 Task: Create a due date automation trigger when advanced on, 2 days after a card is due add fields with custom field "Resume" set to a date more than 1 days ago at 11:00 AM.
Action: Mouse moved to (938, 73)
Screenshot: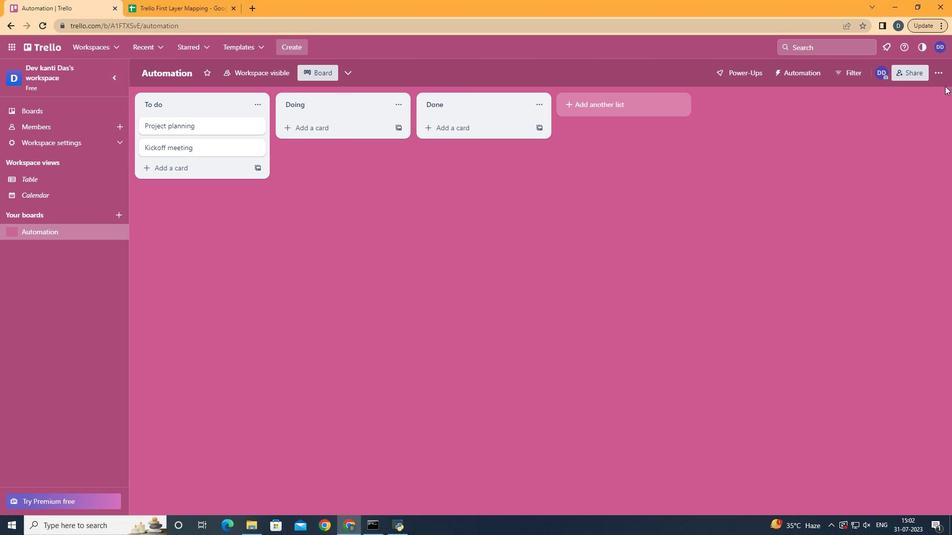 
Action: Mouse pressed left at (938, 73)
Screenshot: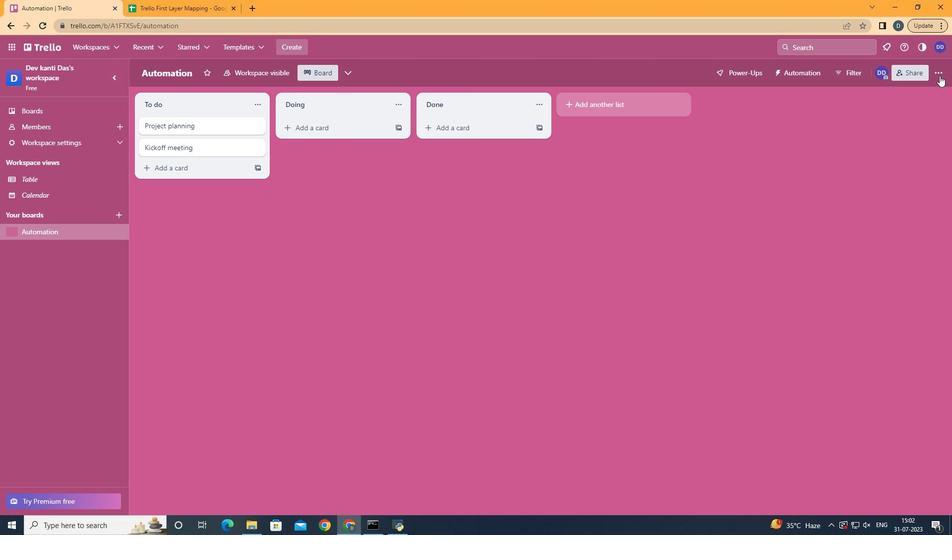 
Action: Mouse moved to (882, 206)
Screenshot: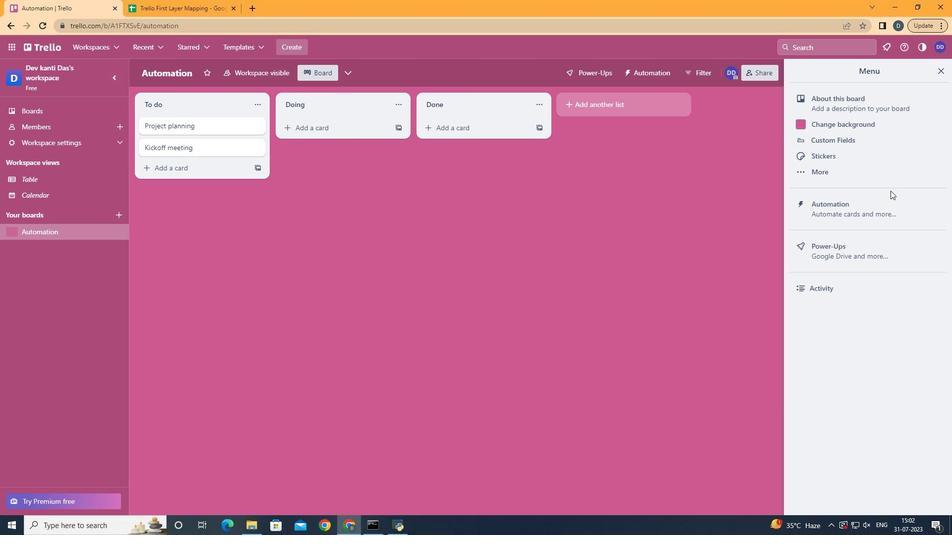 
Action: Mouse pressed left at (882, 206)
Screenshot: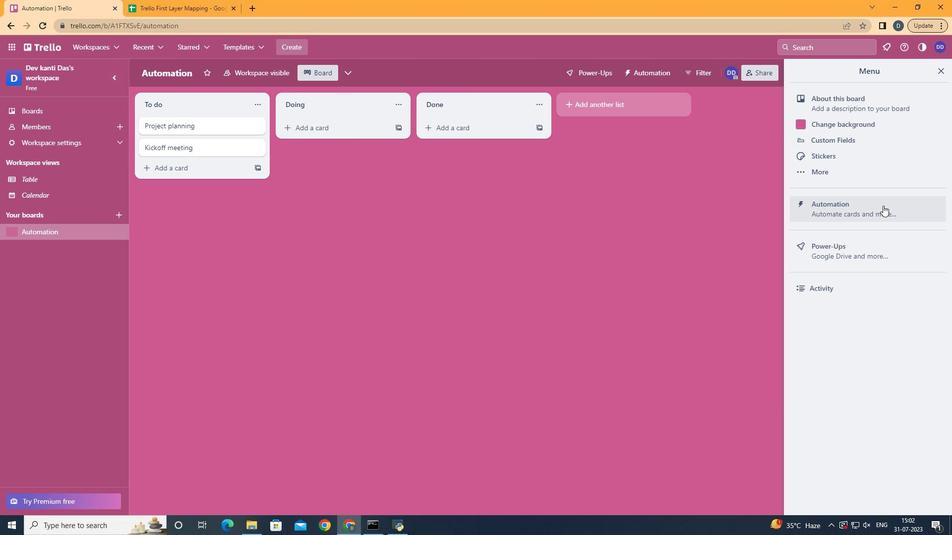
Action: Mouse moved to (205, 204)
Screenshot: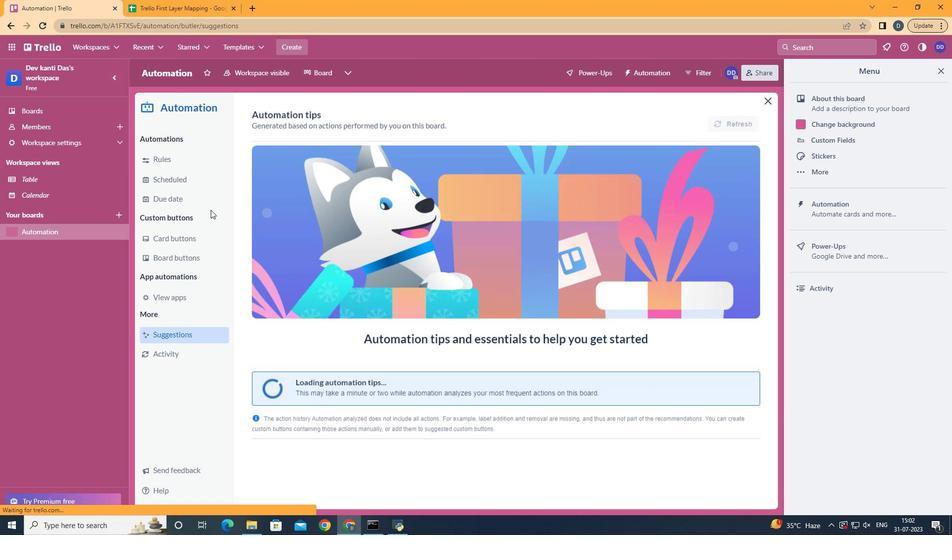 
Action: Mouse pressed left at (205, 204)
Screenshot: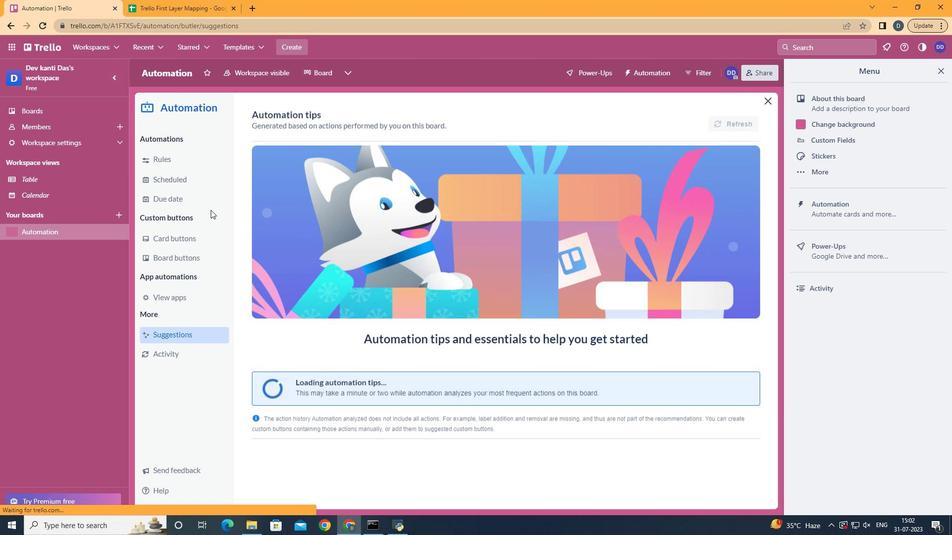 
Action: Mouse moved to (708, 119)
Screenshot: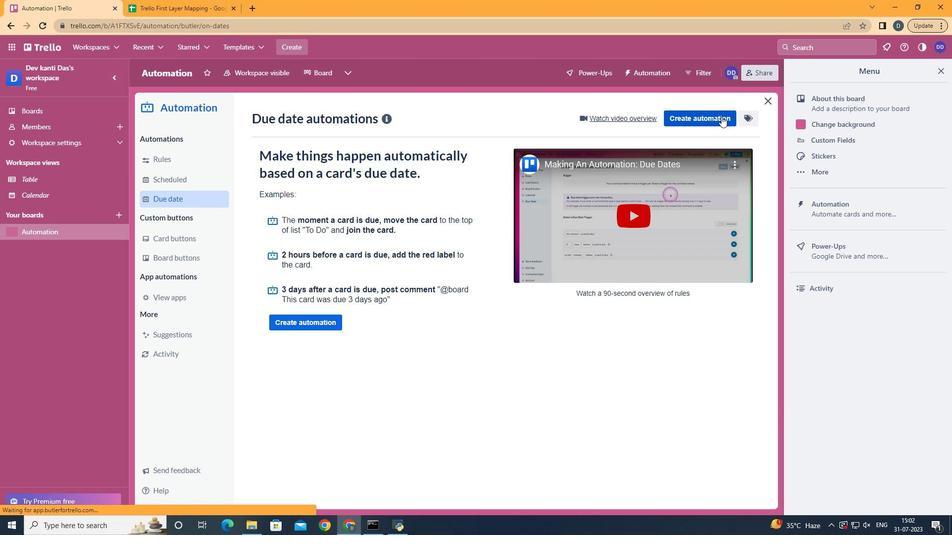 
Action: Mouse pressed left at (708, 119)
Screenshot: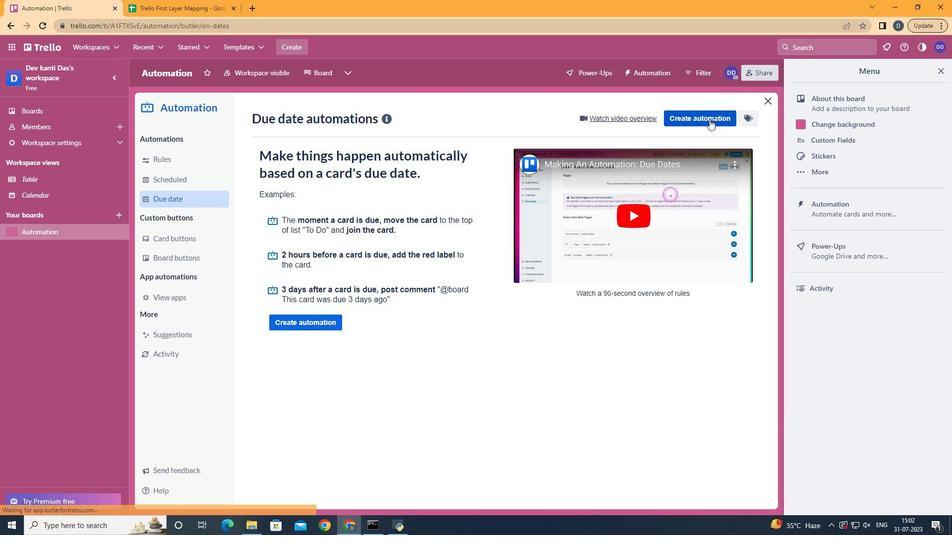 
Action: Mouse moved to (483, 211)
Screenshot: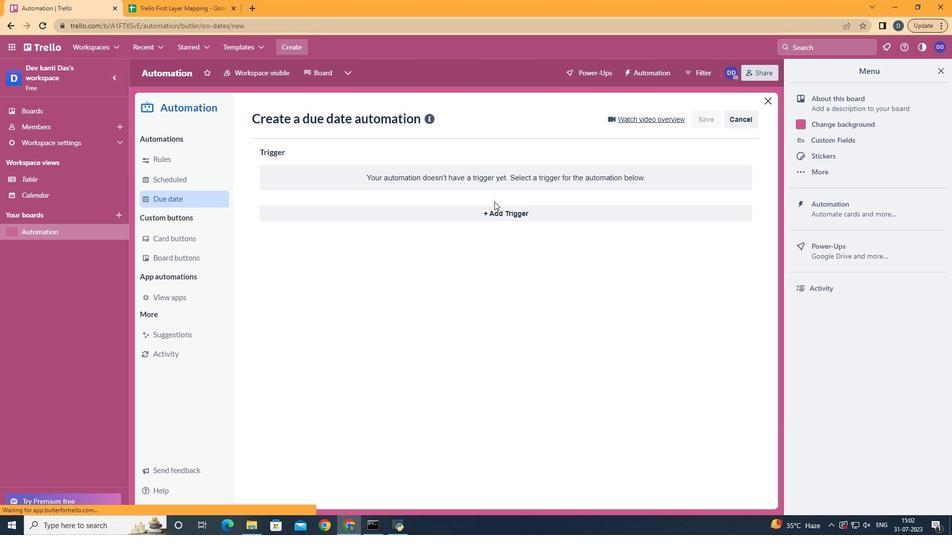 
Action: Mouse pressed left at (483, 211)
Screenshot: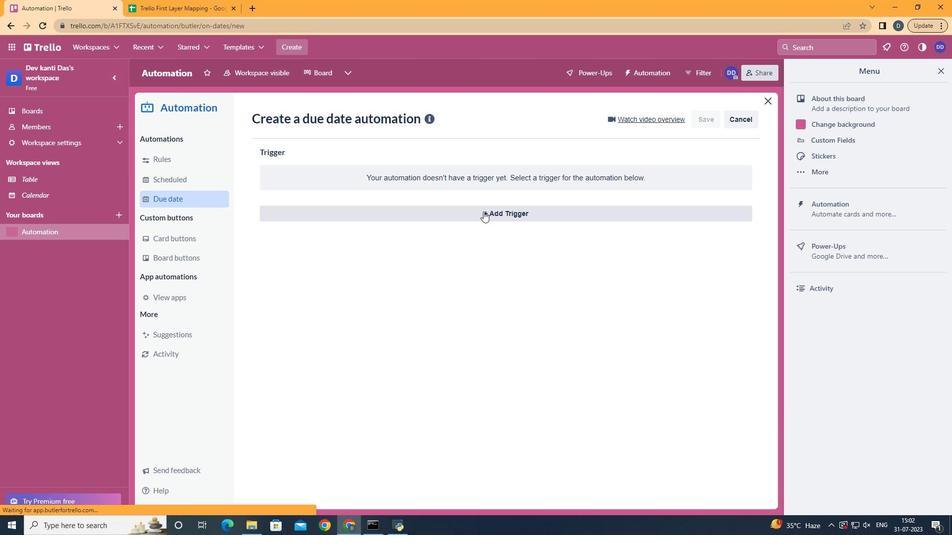 
Action: Mouse moved to (347, 403)
Screenshot: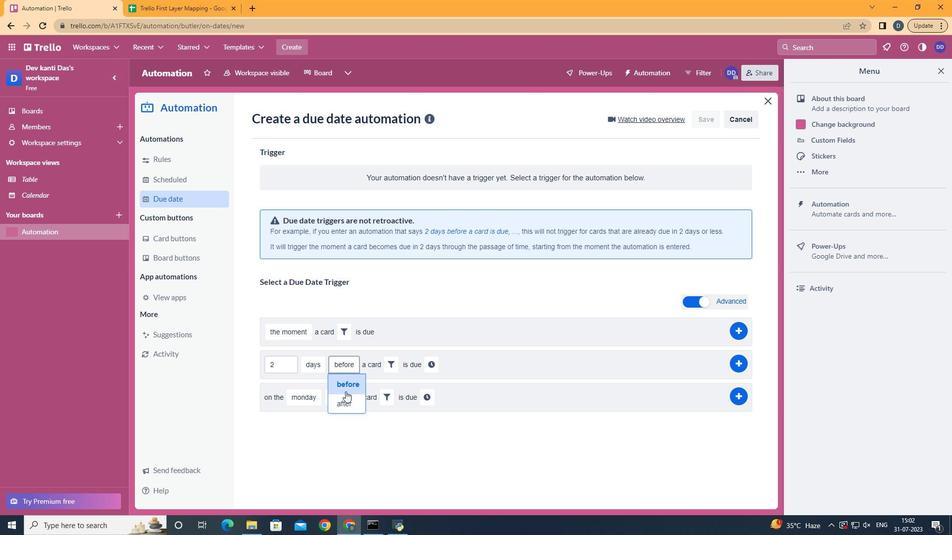 
Action: Mouse pressed left at (347, 403)
Screenshot: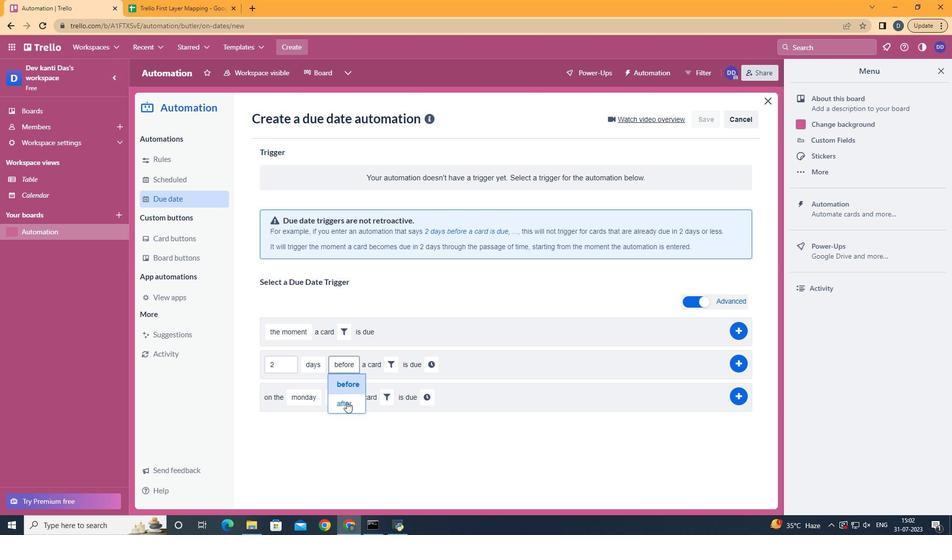 
Action: Mouse moved to (387, 361)
Screenshot: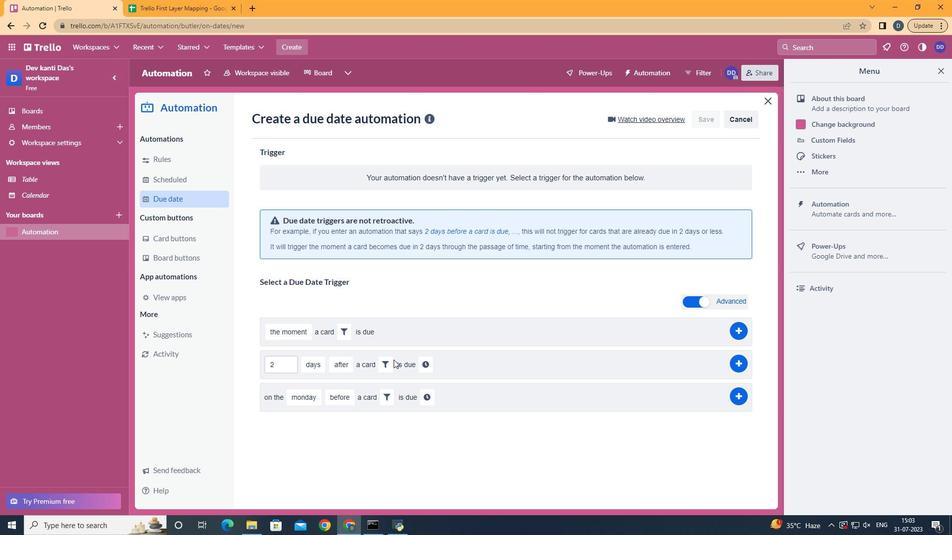 
Action: Mouse pressed left at (387, 361)
Screenshot: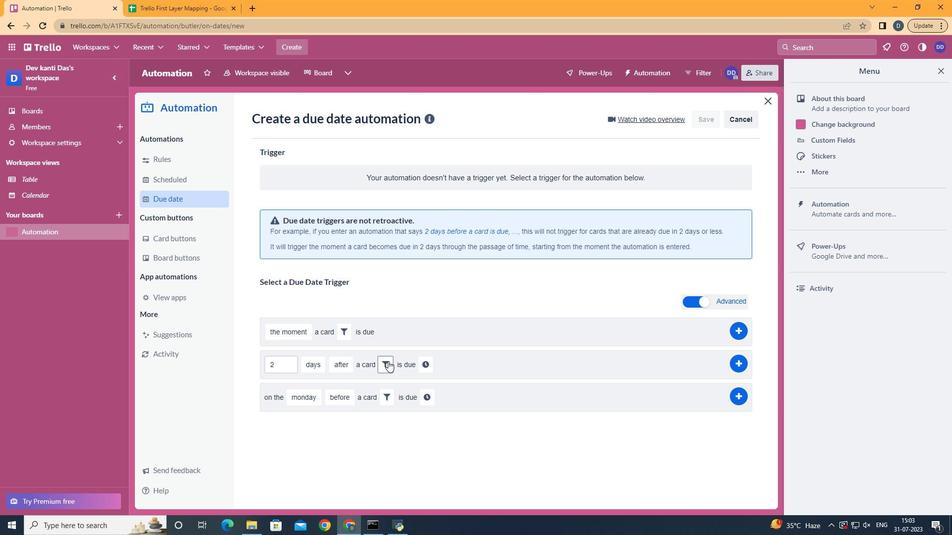 
Action: Mouse moved to (550, 400)
Screenshot: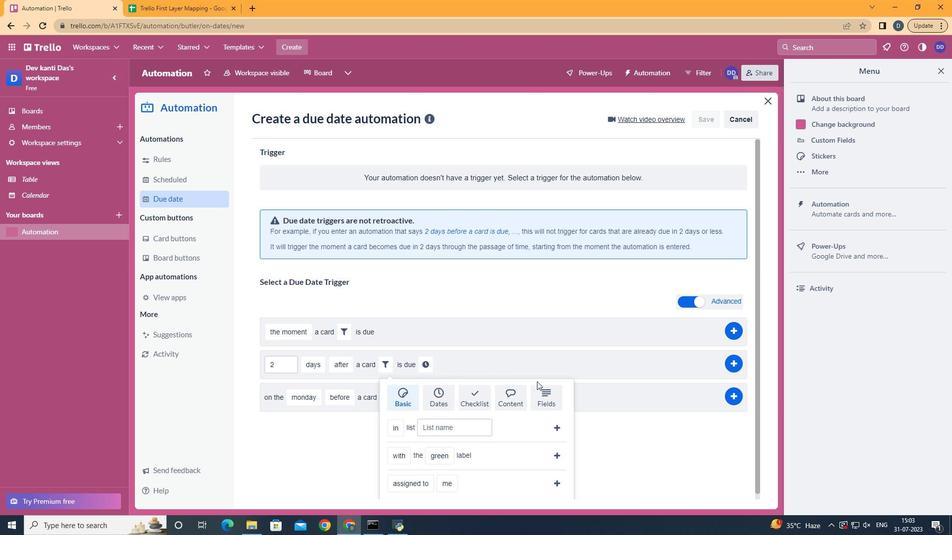 
Action: Mouse pressed left at (550, 400)
Screenshot: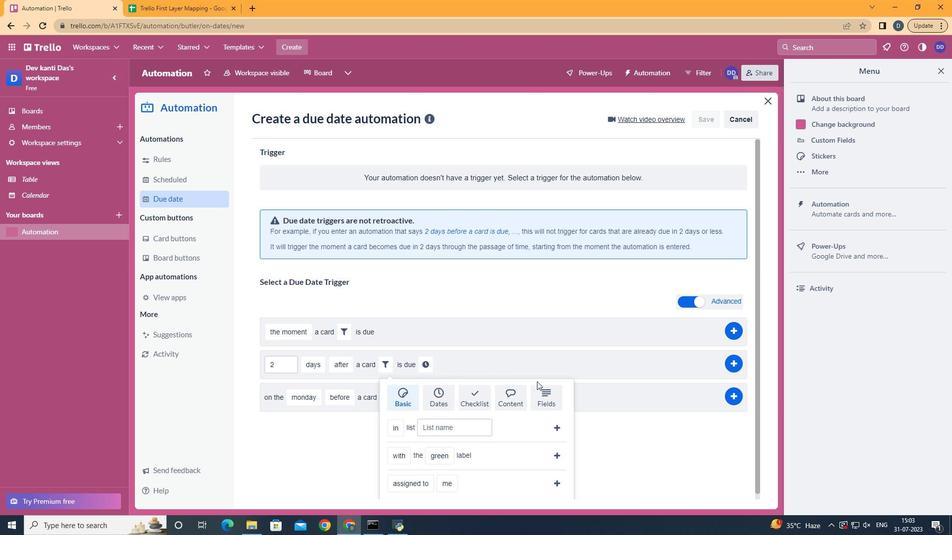 
Action: Mouse scrolled (550, 399) with delta (0, 0)
Screenshot: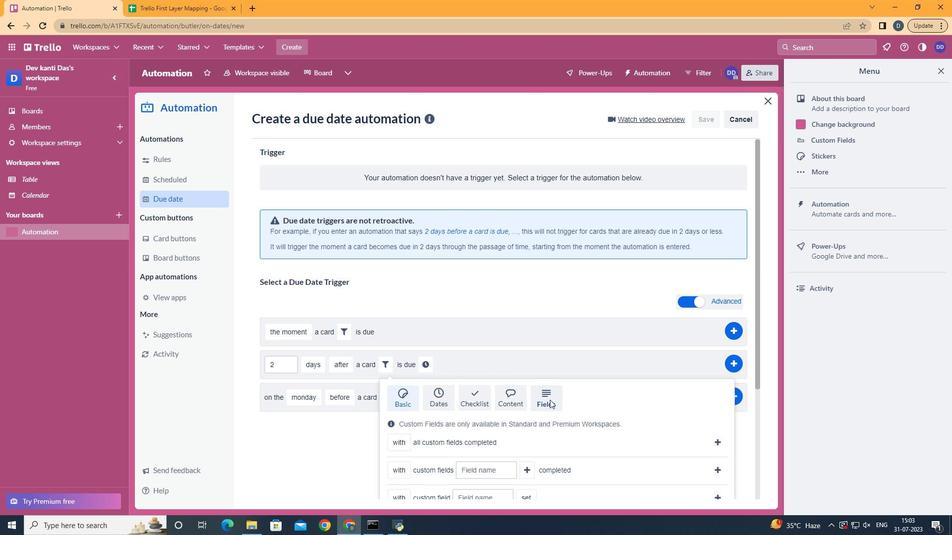 
Action: Mouse scrolled (550, 399) with delta (0, 0)
Screenshot: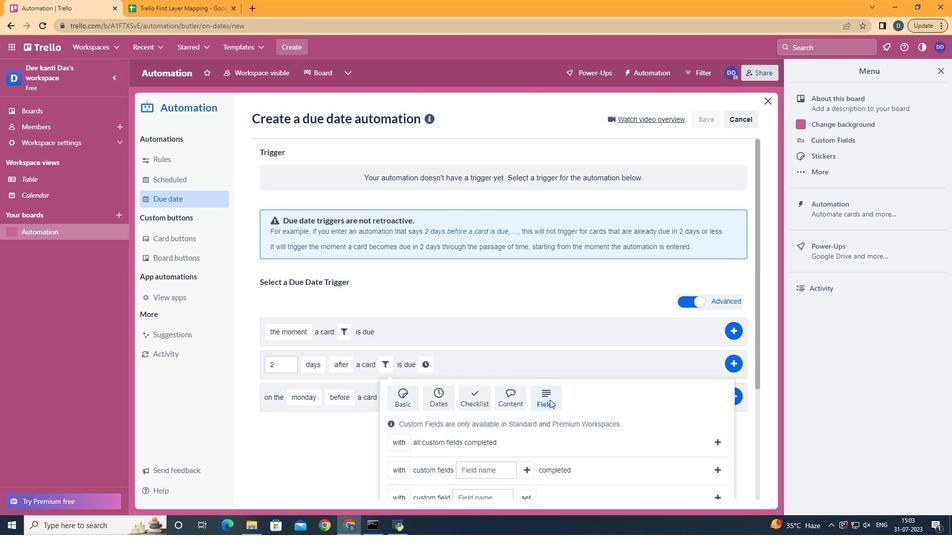 
Action: Mouse scrolled (550, 399) with delta (0, 0)
Screenshot: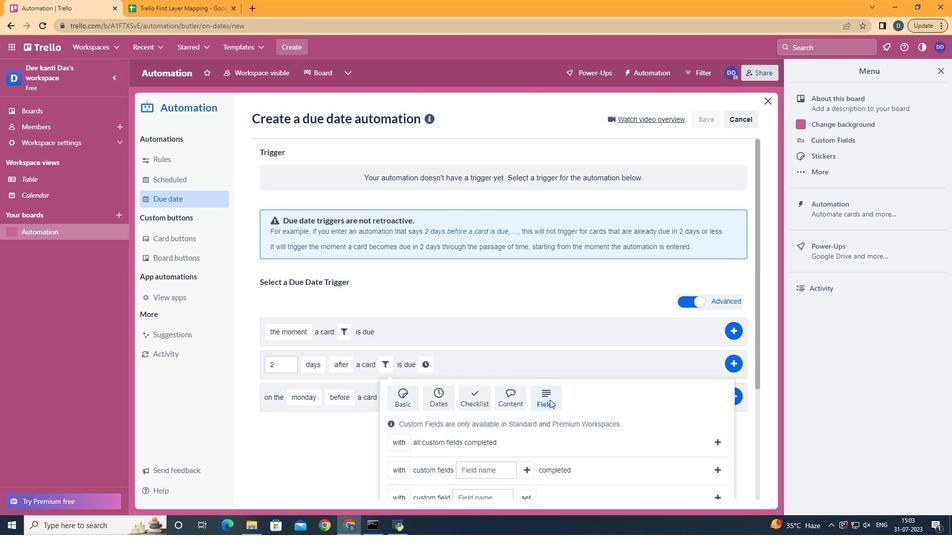 
Action: Mouse scrolled (550, 399) with delta (0, 0)
Screenshot: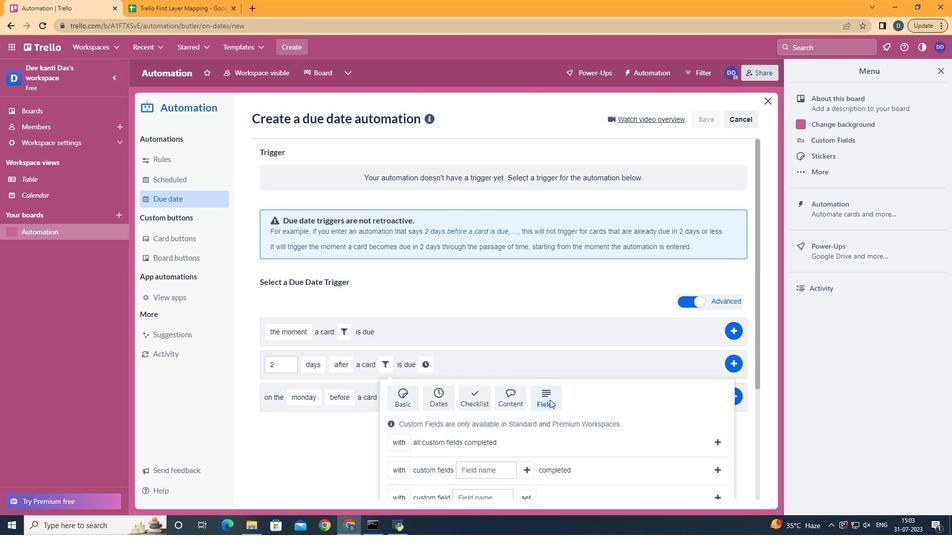 
Action: Mouse scrolled (550, 399) with delta (0, 0)
Screenshot: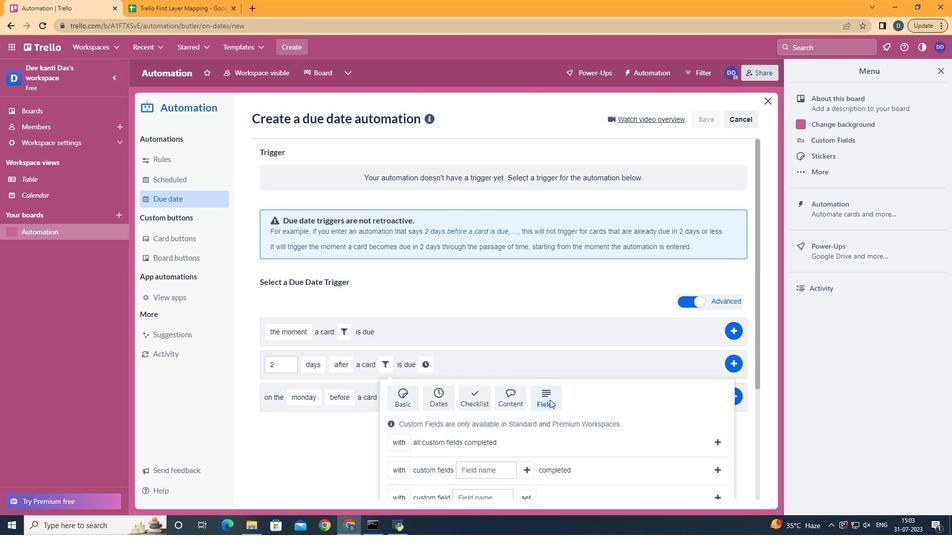 
Action: Mouse scrolled (550, 399) with delta (0, 0)
Screenshot: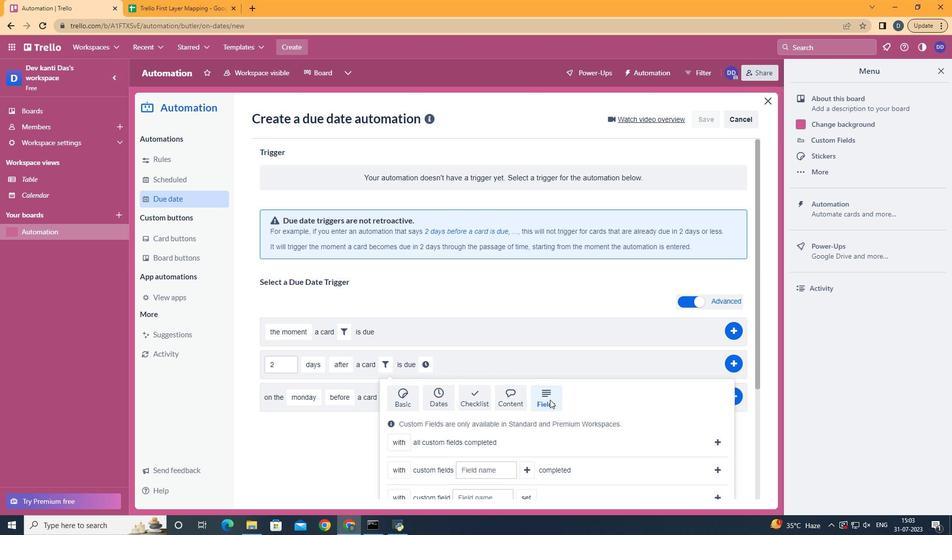 
Action: Mouse moved to (412, 436)
Screenshot: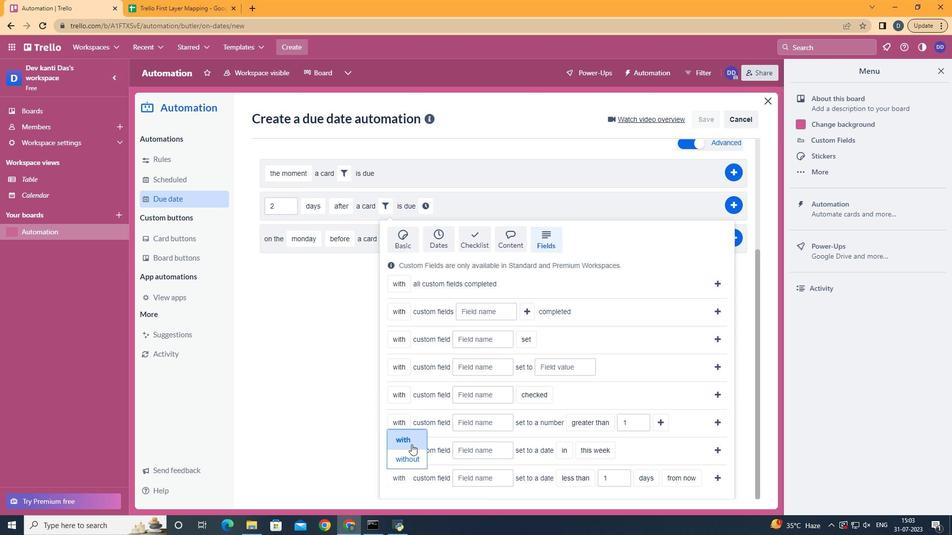 
Action: Mouse pressed left at (412, 436)
Screenshot: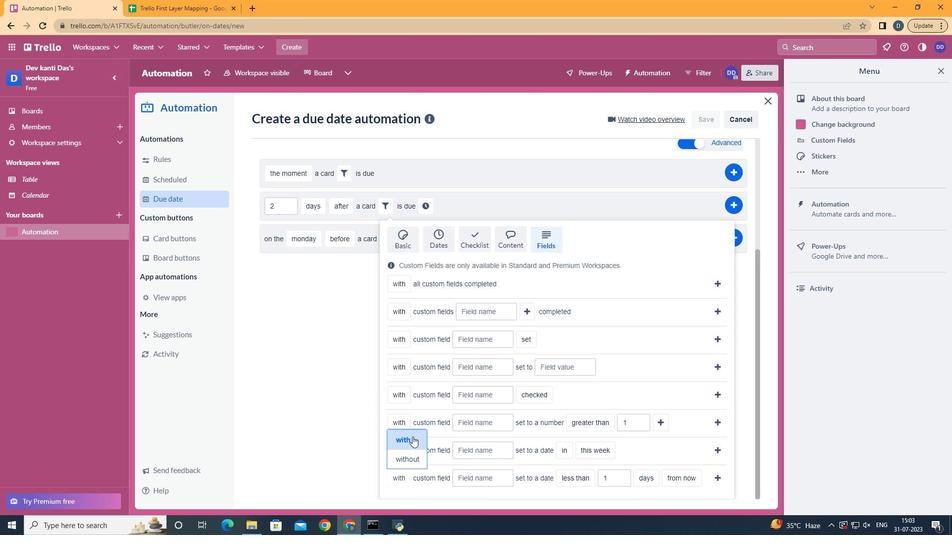 
Action: Mouse moved to (477, 475)
Screenshot: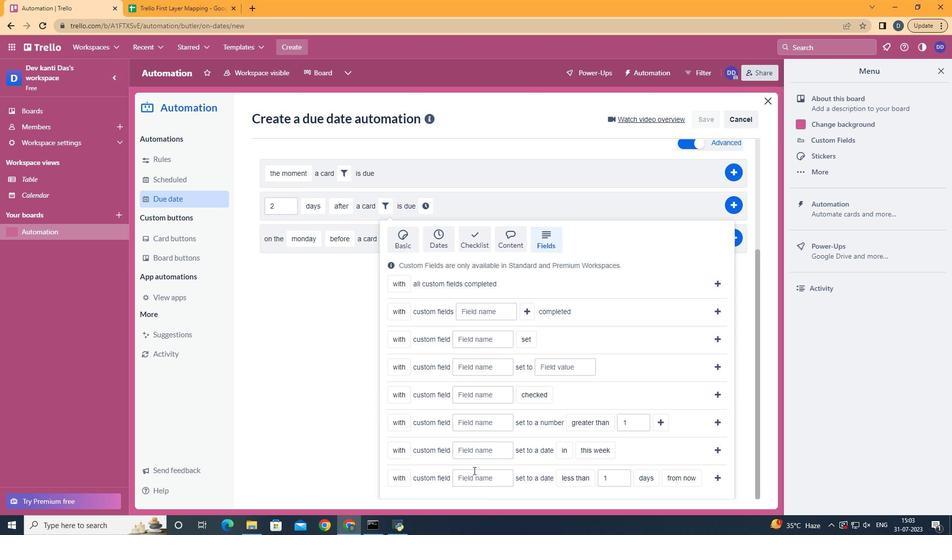 
Action: Mouse pressed left at (477, 475)
Screenshot: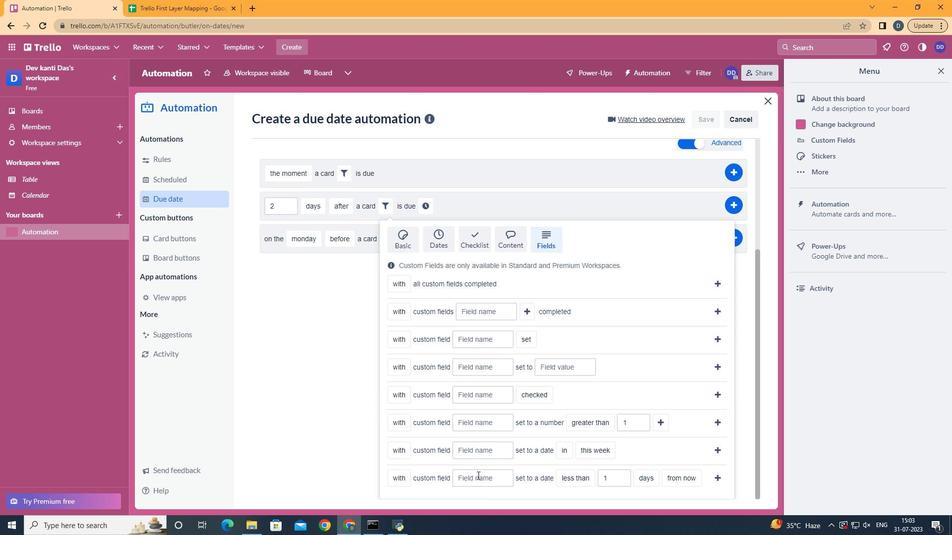 
Action: Key pressed <Key.shift>Resume
Screenshot: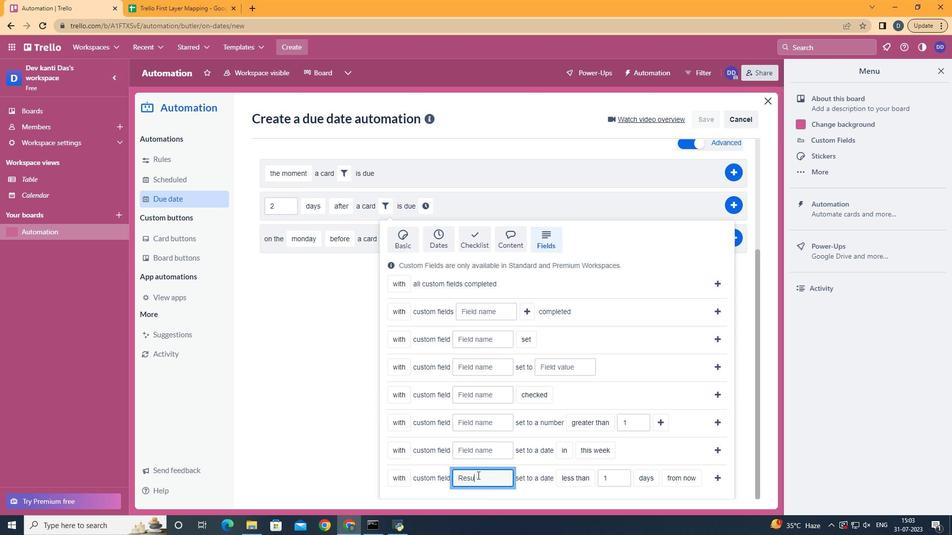 
Action: Mouse moved to (587, 436)
Screenshot: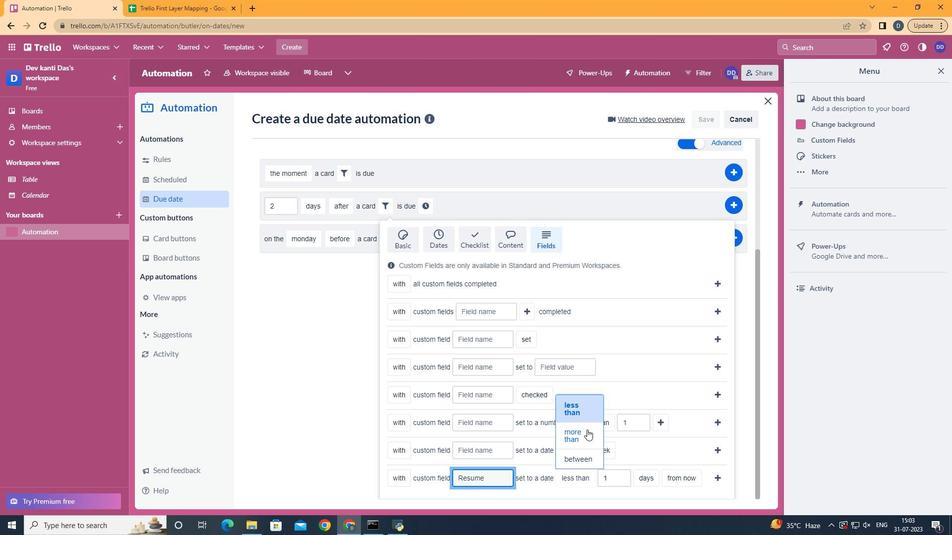 
Action: Mouse pressed left at (587, 436)
Screenshot: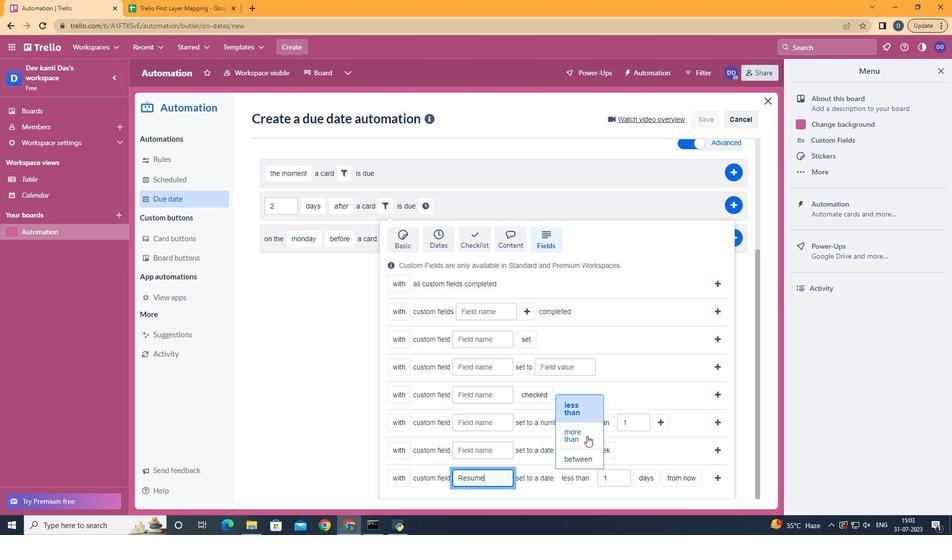 
Action: Mouse moved to (645, 434)
Screenshot: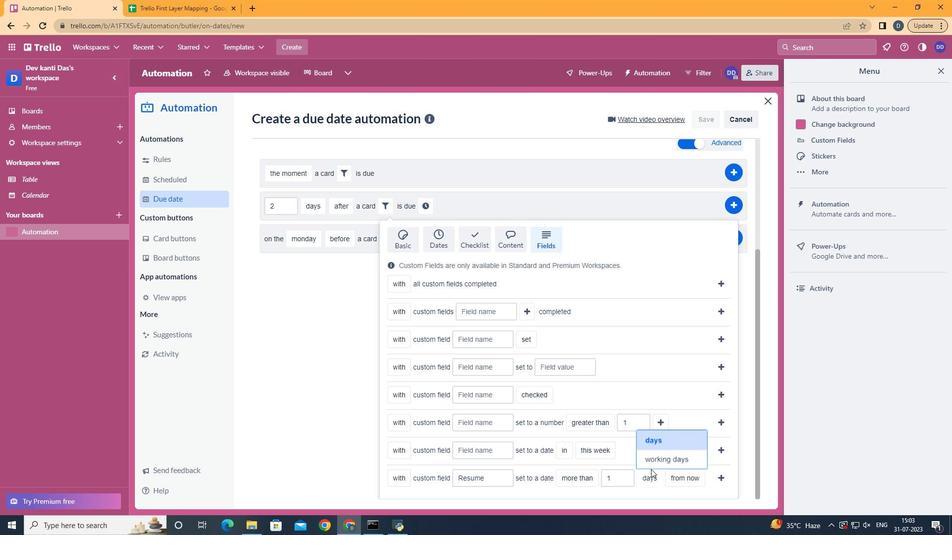 
Action: Mouse pressed left at (645, 434)
Screenshot: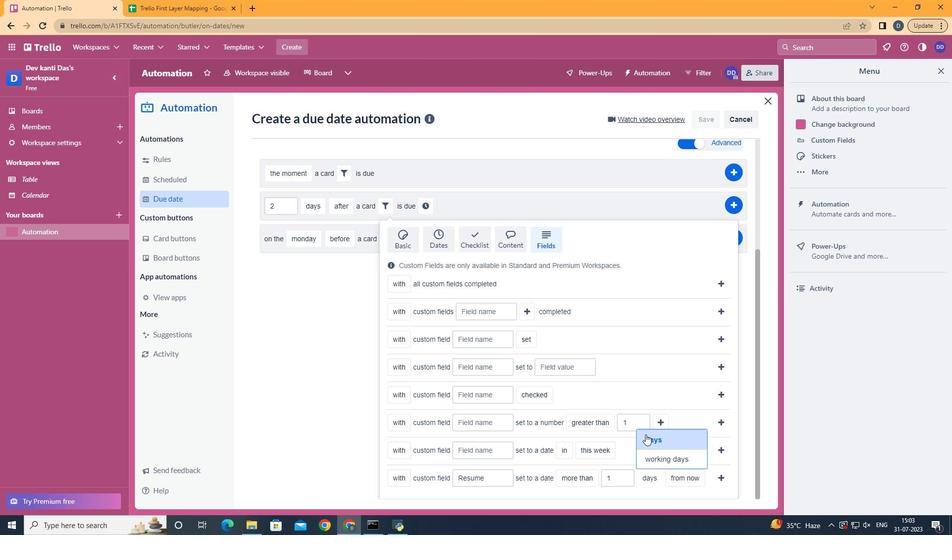 
Action: Mouse moved to (681, 457)
Screenshot: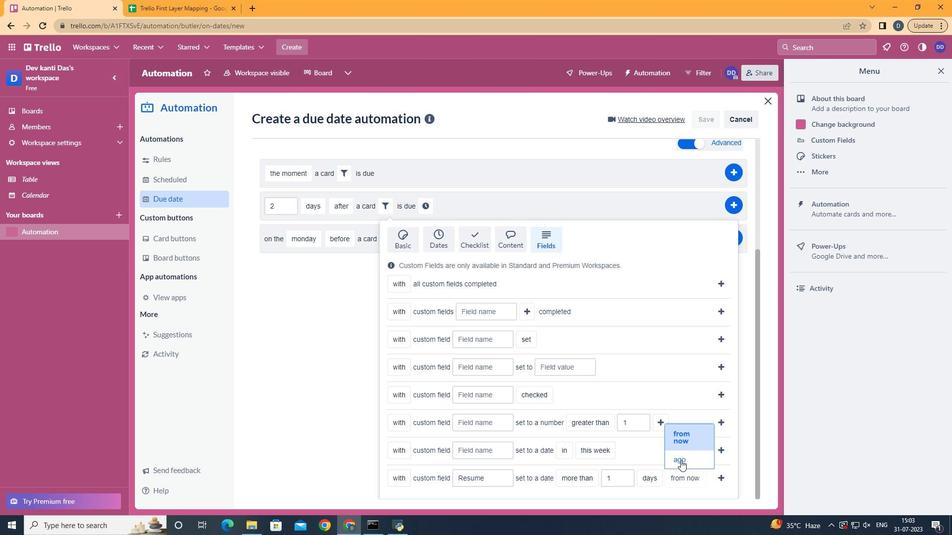 
Action: Mouse pressed left at (681, 457)
Screenshot: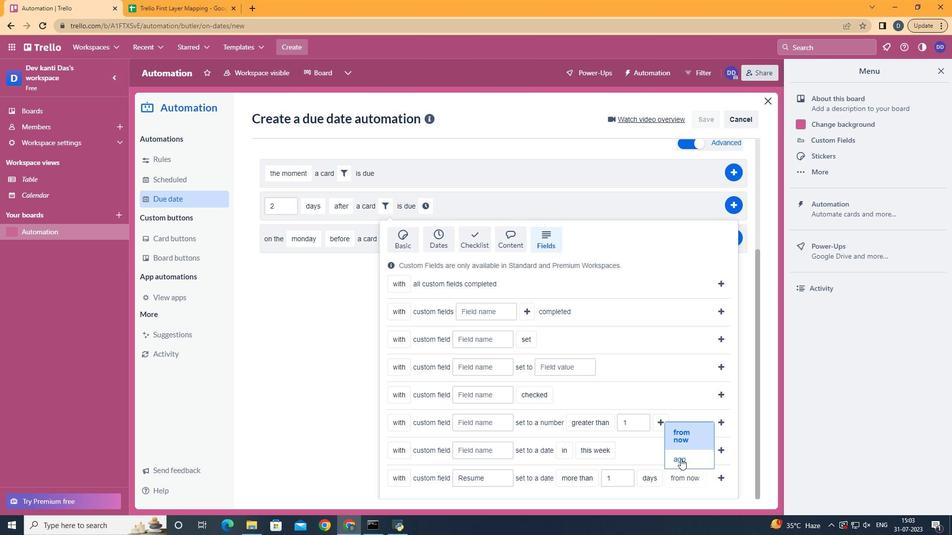 
Action: Mouse moved to (703, 478)
Screenshot: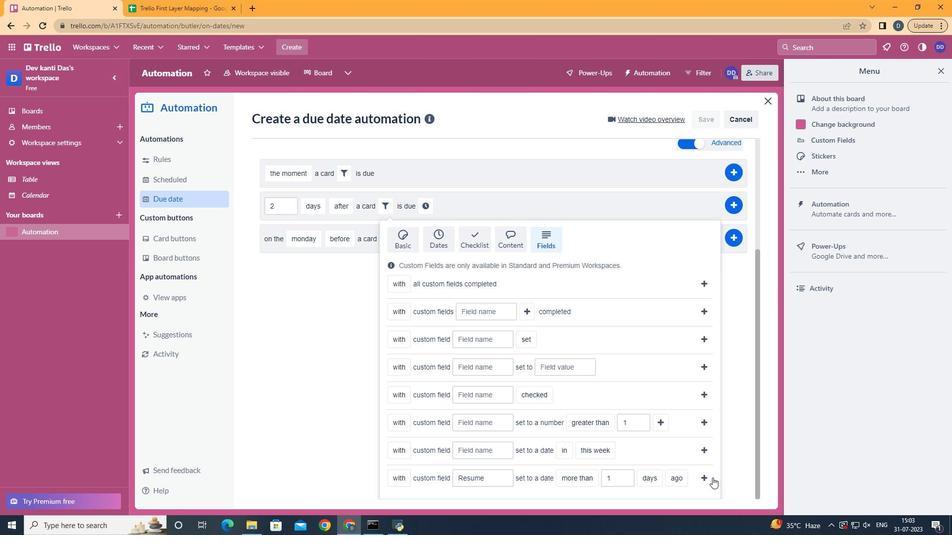 
Action: Mouse pressed left at (703, 478)
Screenshot: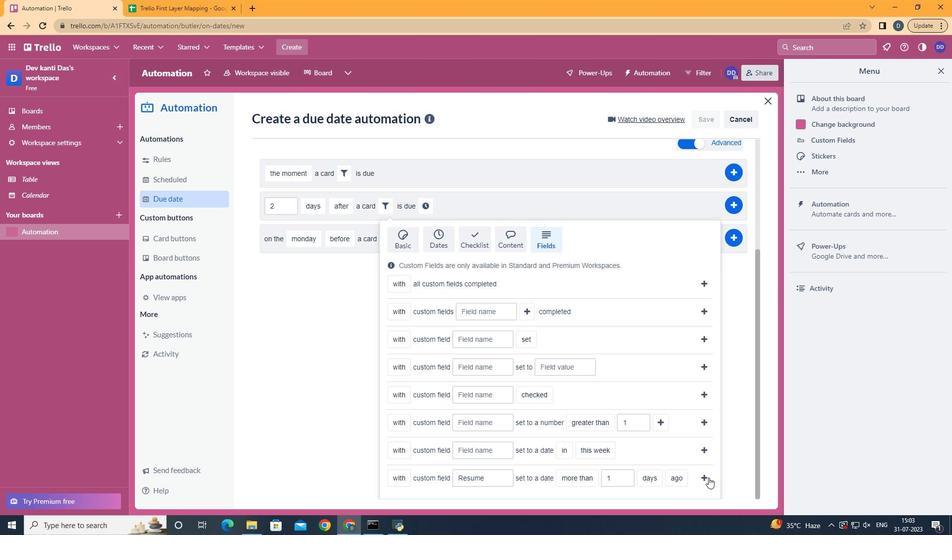
Action: Mouse moved to (646, 371)
Screenshot: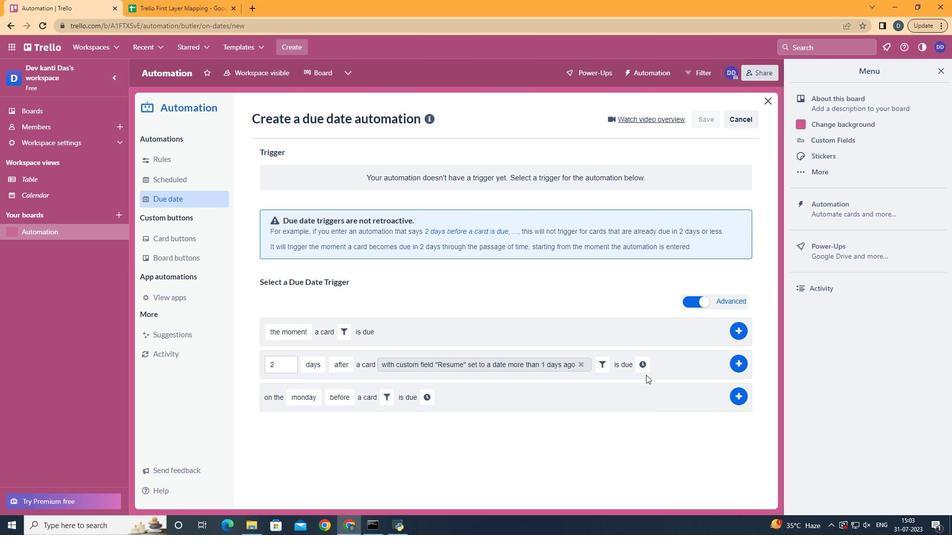 
Action: Mouse pressed left at (646, 371)
Screenshot: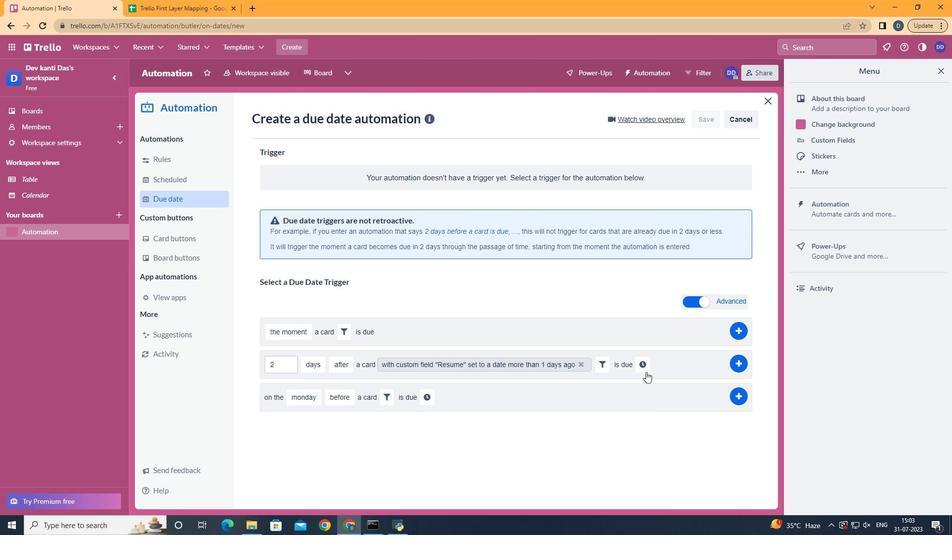 
Action: Mouse moved to (305, 384)
Screenshot: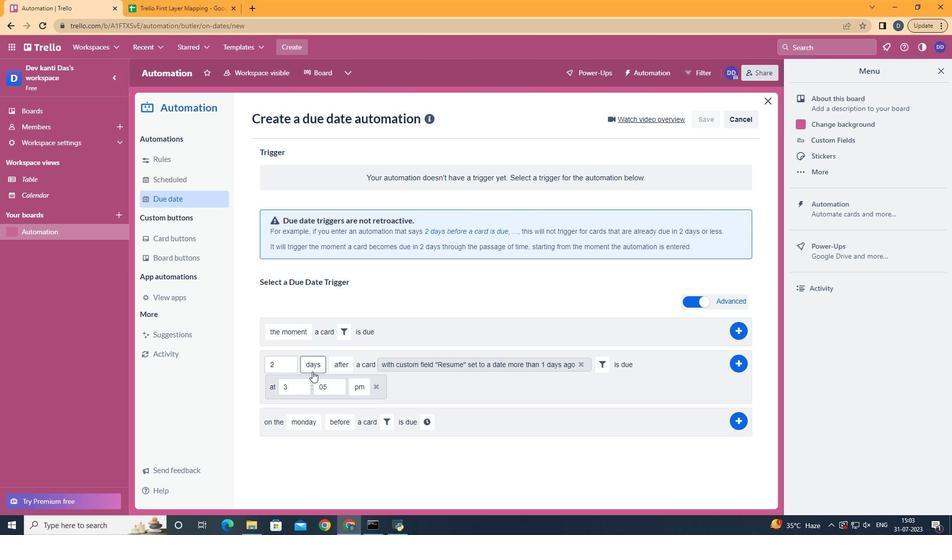 
Action: Mouse pressed left at (305, 384)
Screenshot: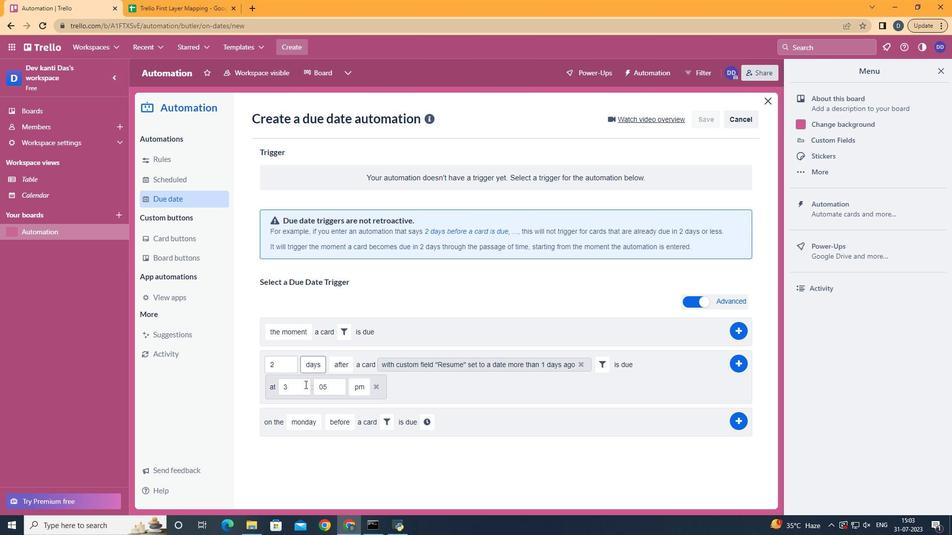 
Action: Key pressed <Key.backspace>11
Screenshot: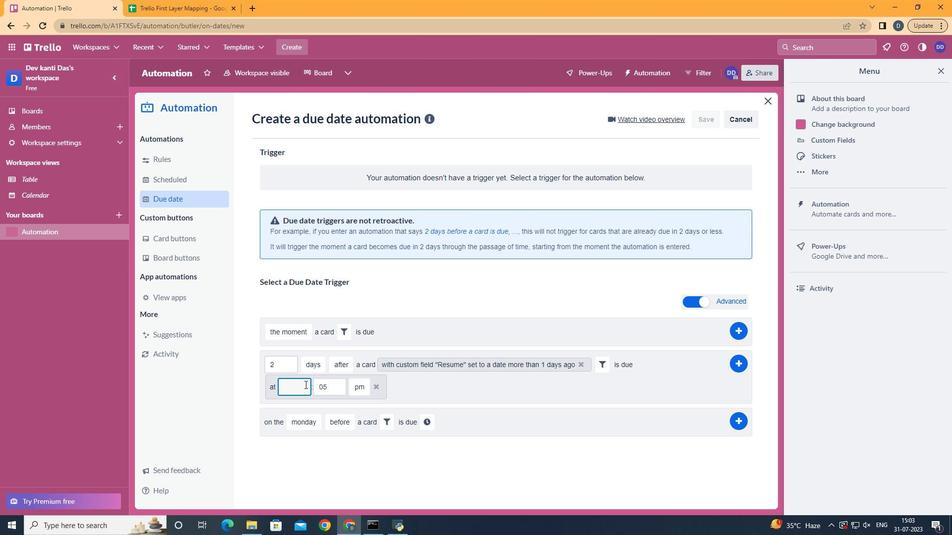 
Action: Mouse moved to (341, 387)
Screenshot: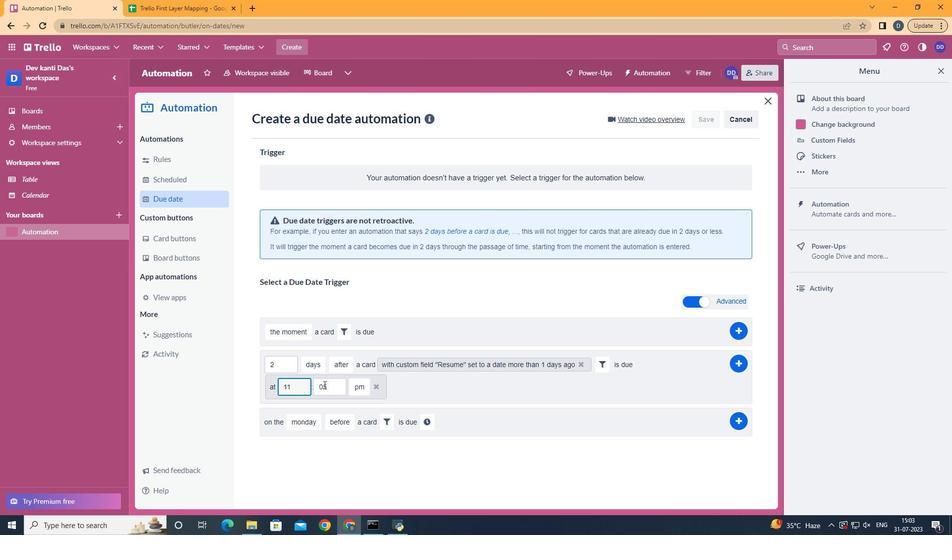 
Action: Mouse pressed left at (341, 387)
Screenshot: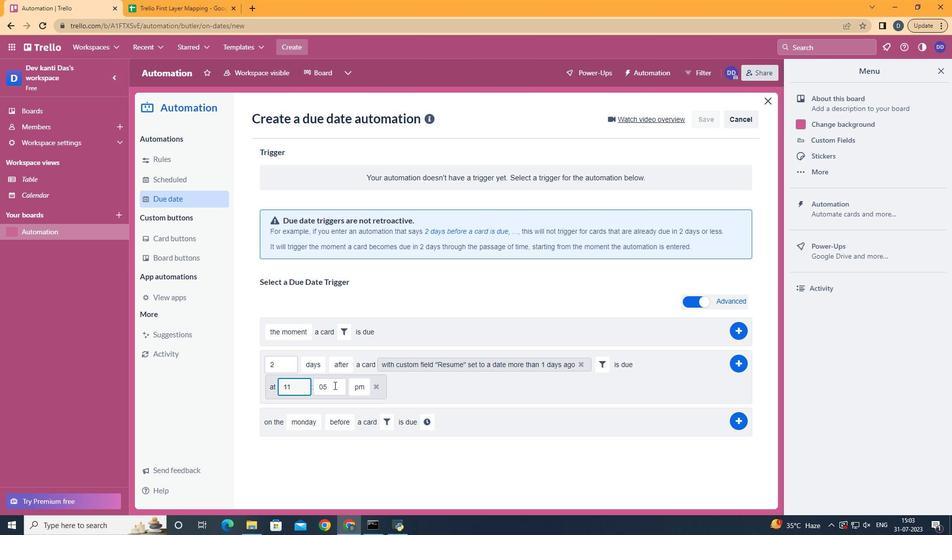 
Action: Key pressed <Key.backspace>0
Screenshot: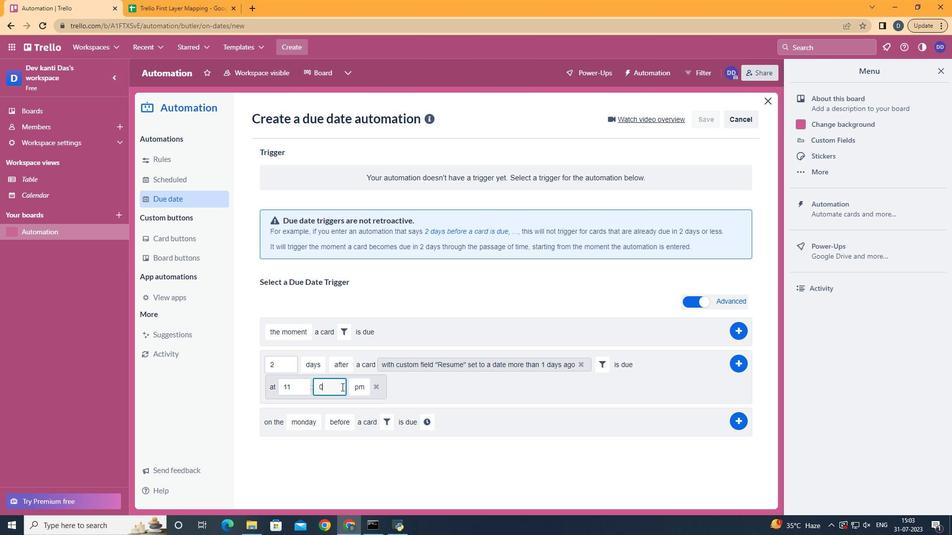 
Action: Mouse moved to (362, 409)
Screenshot: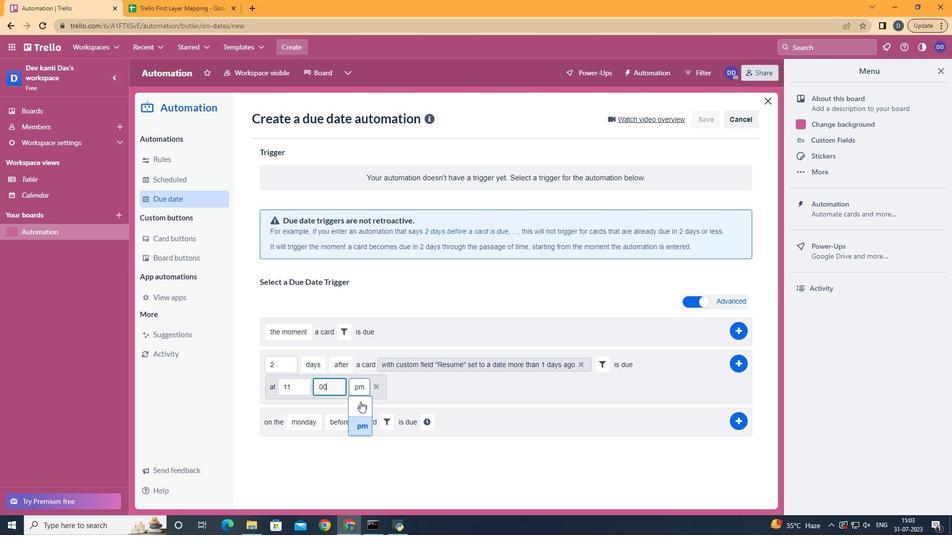 
Action: Mouse pressed left at (362, 409)
Screenshot: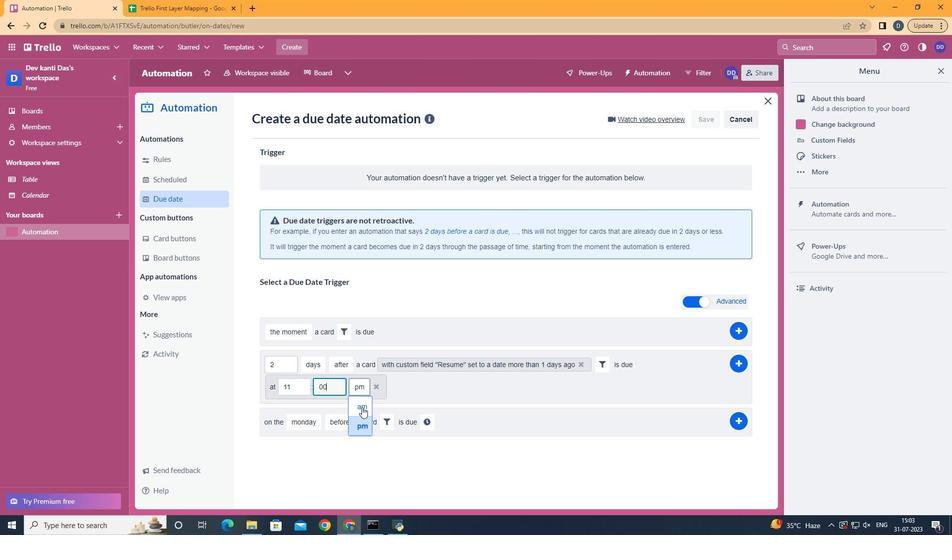 
Action: Mouse moved to (743, 360)
Screenshot: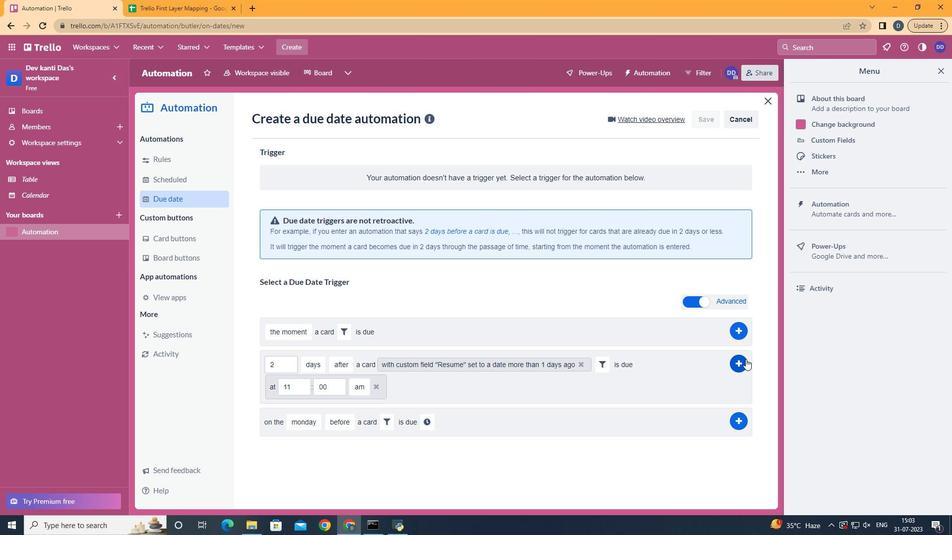 
Action: Mouse pressed left at (743, 360)
Screenshot: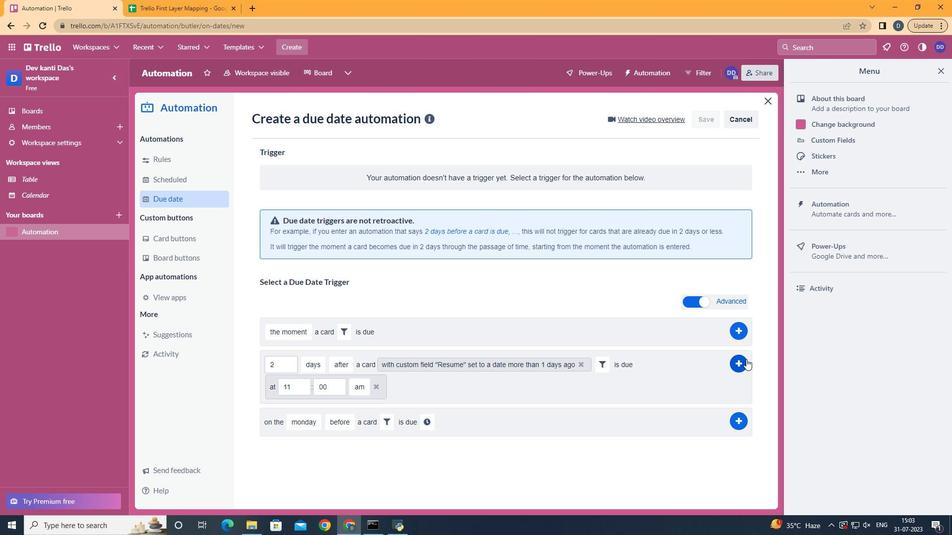 
Action: Mouse moved to (576, 160)
Screenshot: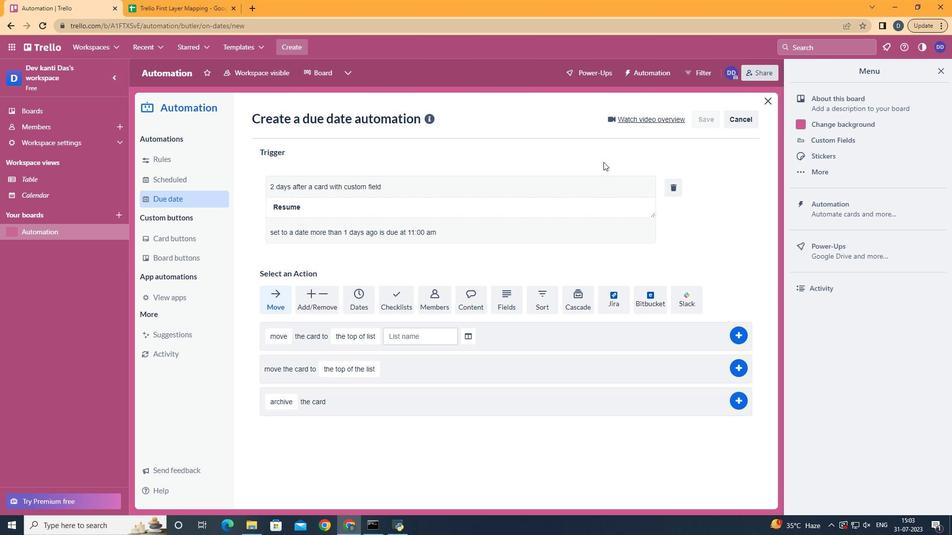 
